 Task: Format the budget tracker spreadsheet by applying conditional formatting and changing the font style and size.
Action: Mouse moved to (107, 130)
Screenshot: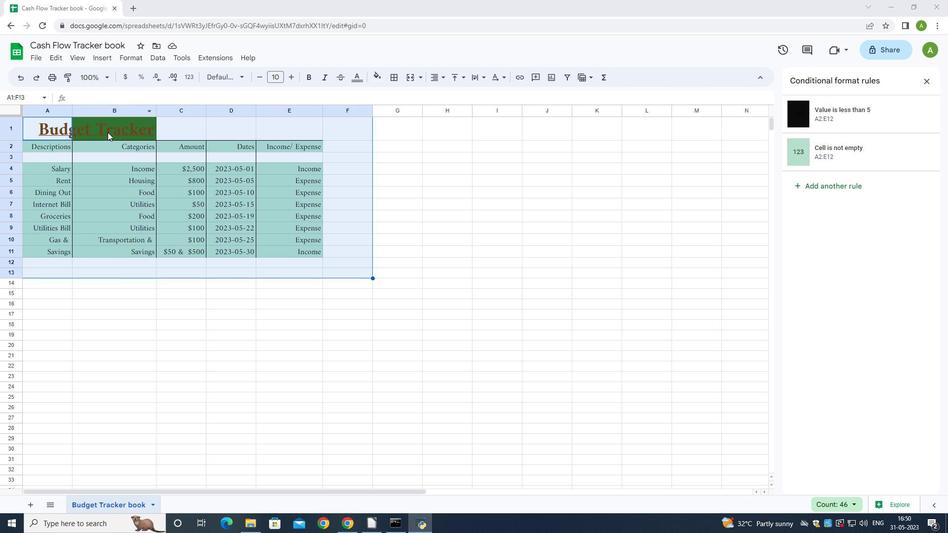 
Action: Mouse pressed left at (107, 130)
Screenshot: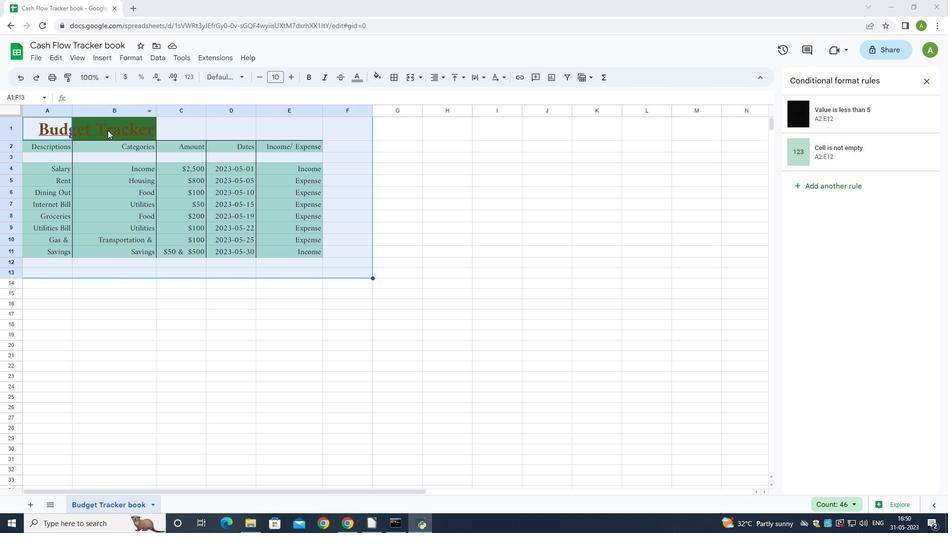 
Action: Mouse moved to (120, 130)
Screenshot: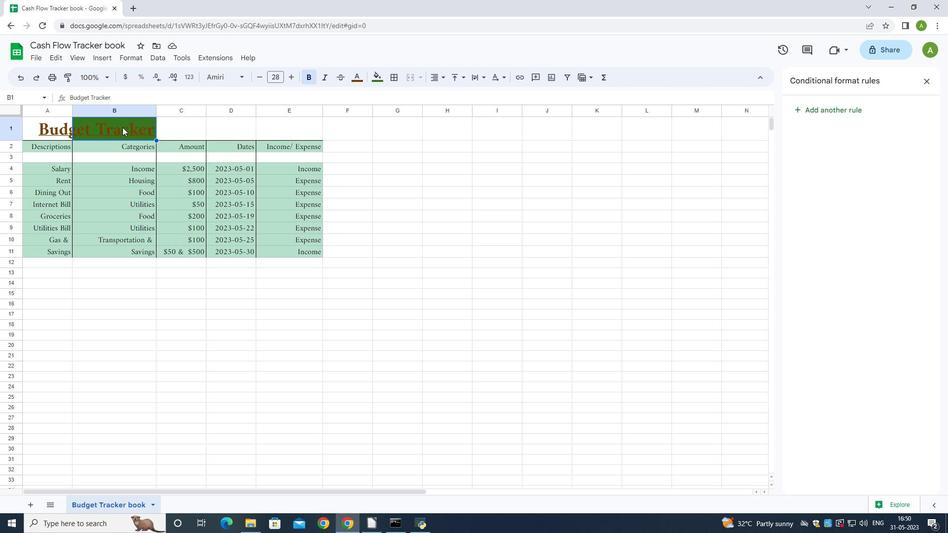 
Action: Mouse pressed left at (120, 130)
Screenshot: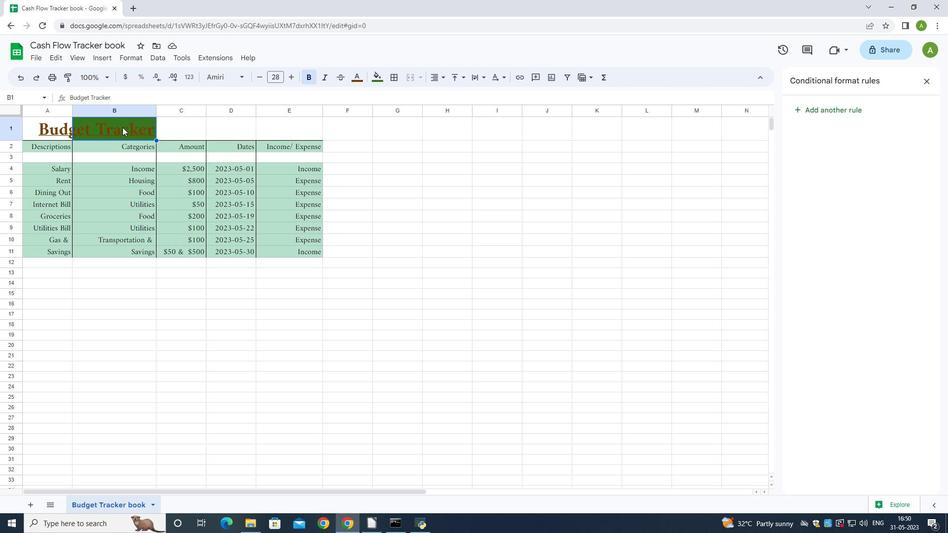 
Action: Mouse moved to (242, 73)
Screenshot: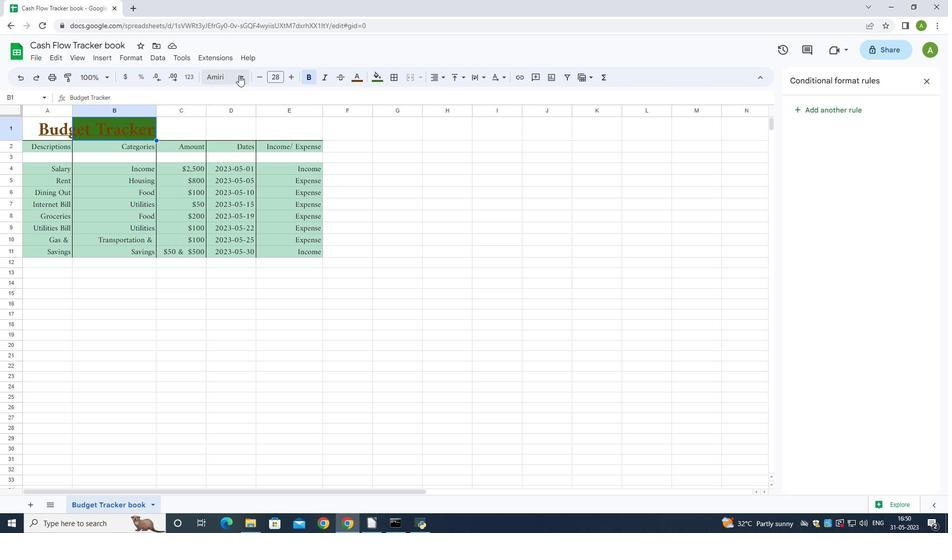 
Action: Mouse pressed left at (242, 73)
Screenshot: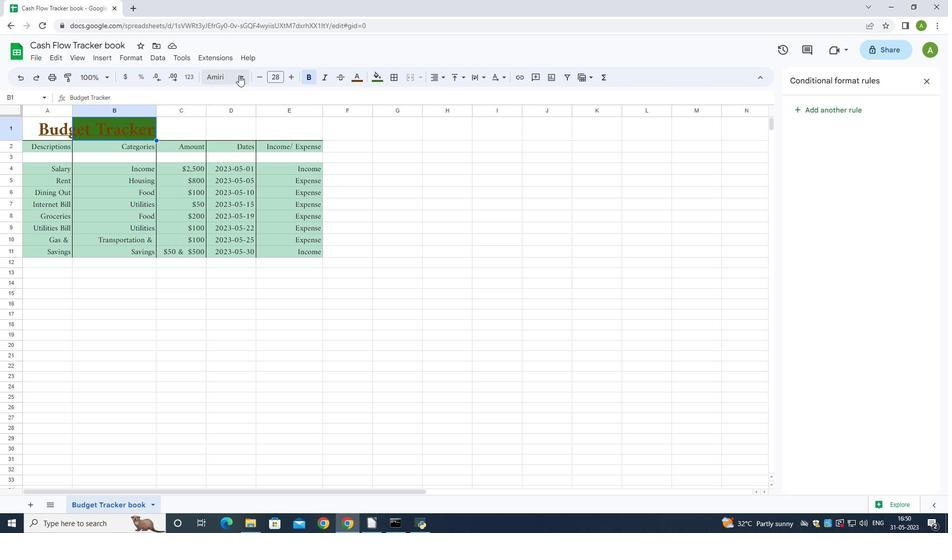 
Action: Mouse moved to (251, 230)
Screenshot: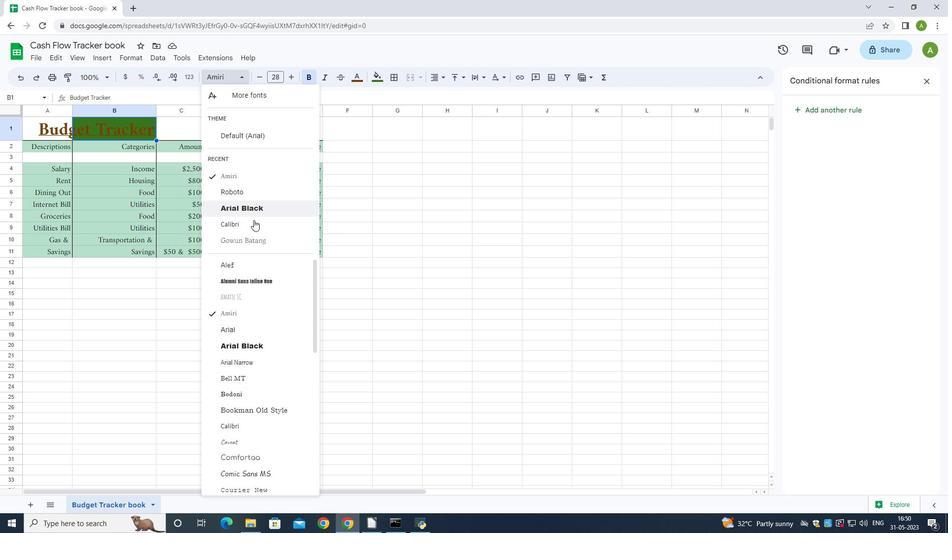 
Action: Mouse pressed left at (251, 230)
Screenshot: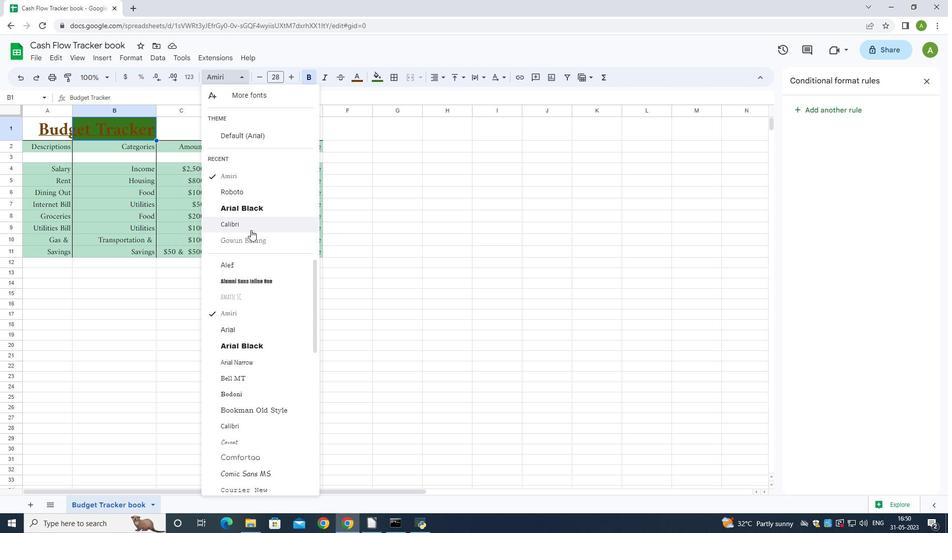 
Action: Mouse moved to (38, 149)
Screenshot: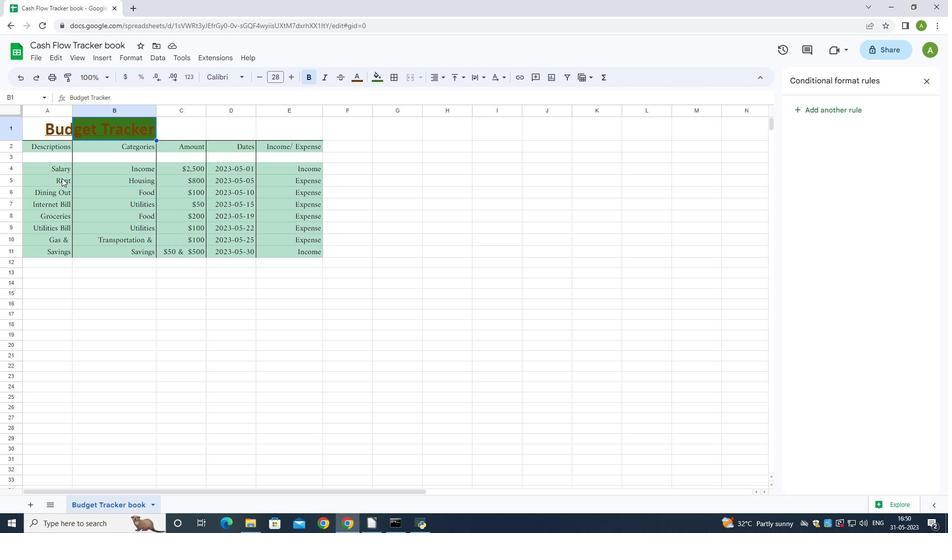 
Action: Mouse pressed left at (38, 149)
Screenshot: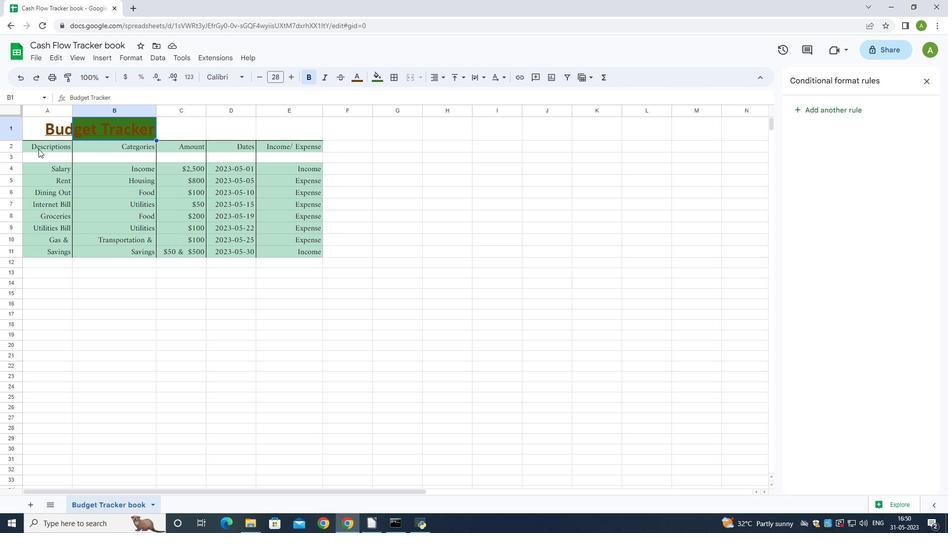 
Action: Mouse moved to (38, 148)
Screenshot: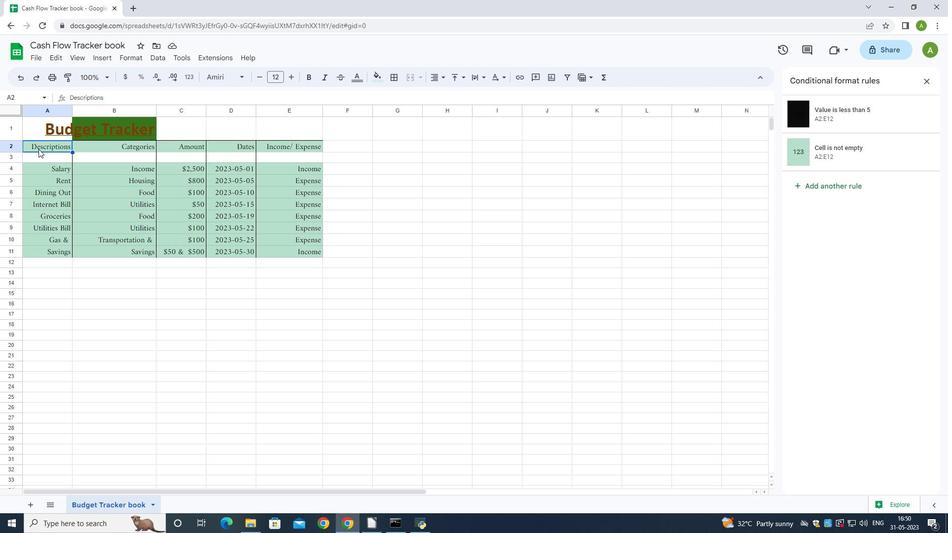 
Action: Mouse pressed left at (38, 148)
Screenshot: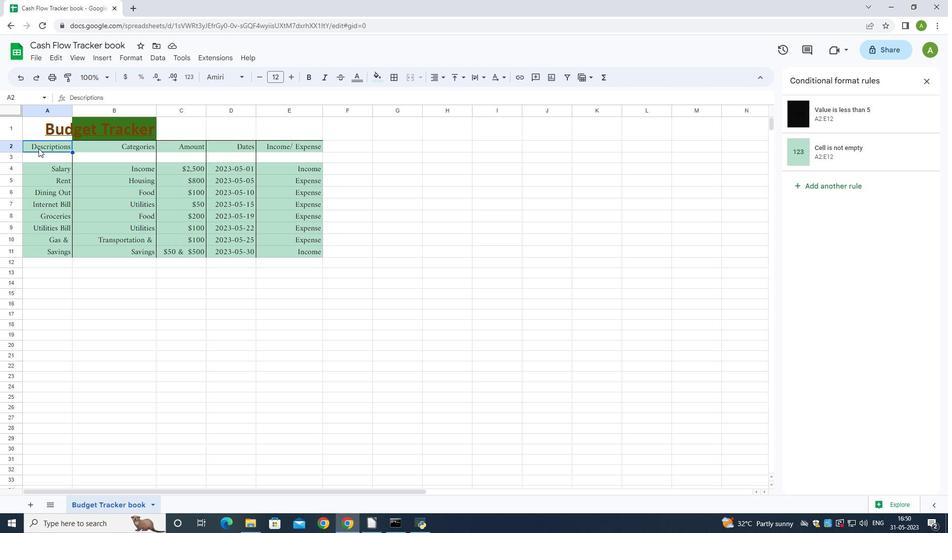 
Action: Mouse moved to (245, 77)
Screenshot: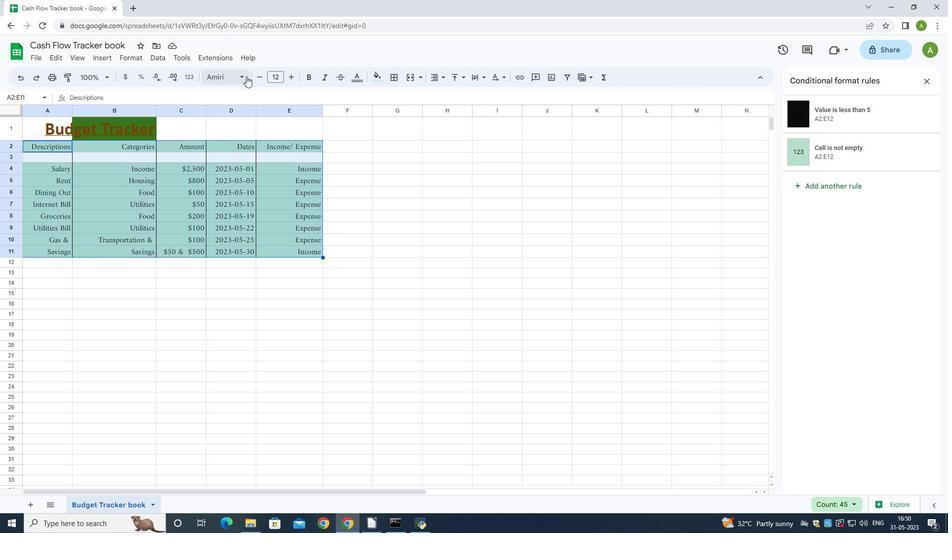 
Action: Mouse pressed left at (245, 77)
Screenshot: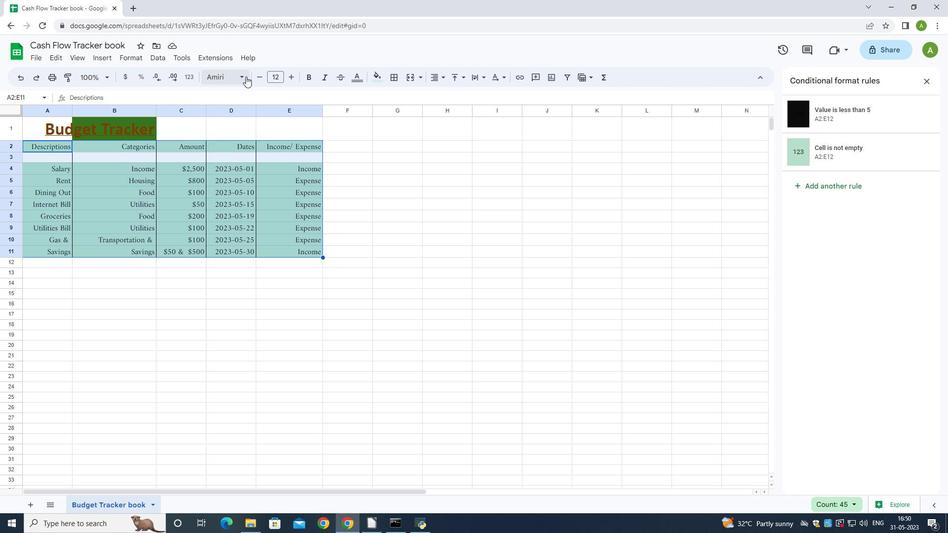 
Action: Mouse moved to (254, 181)
Screenshot: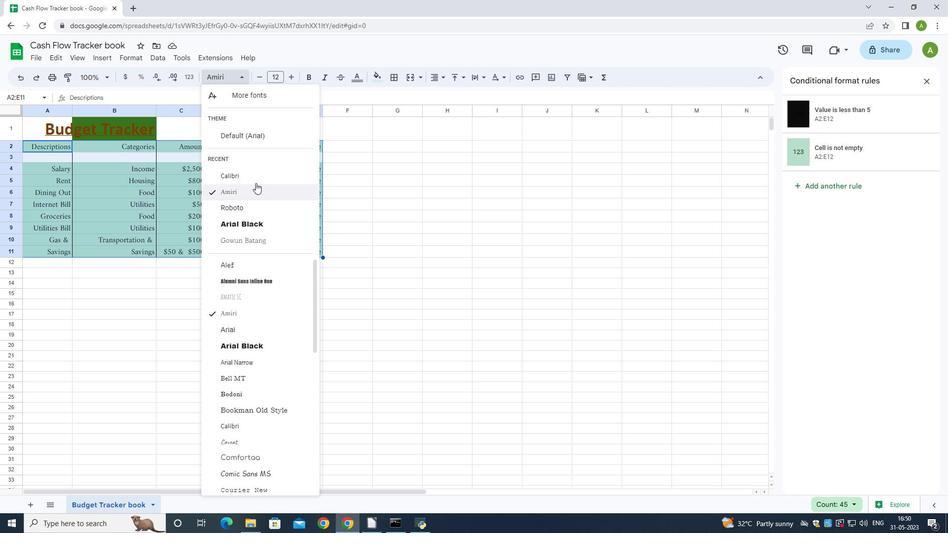 
Action: Mouse pressed left at (254, 181)
Screenshot: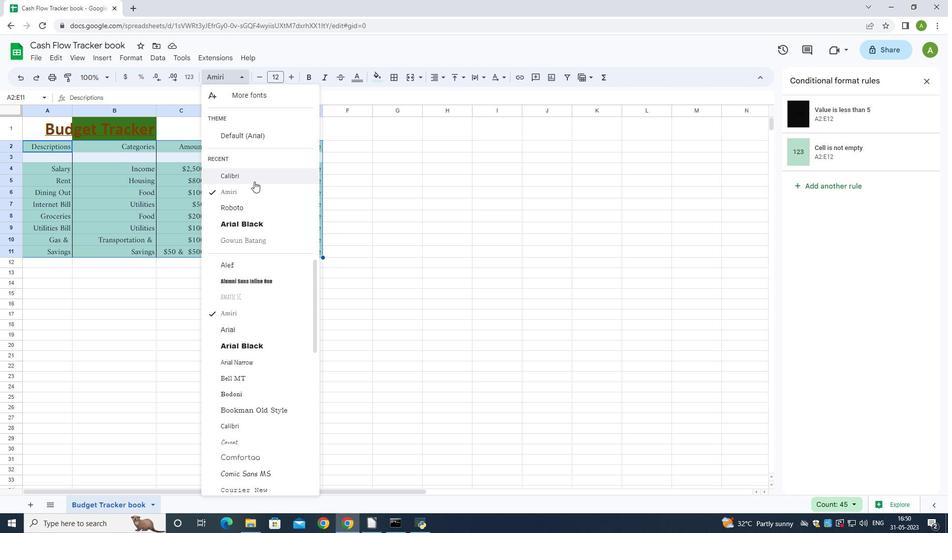 
Action: Mouse moved to (290, 78)
Screenshot: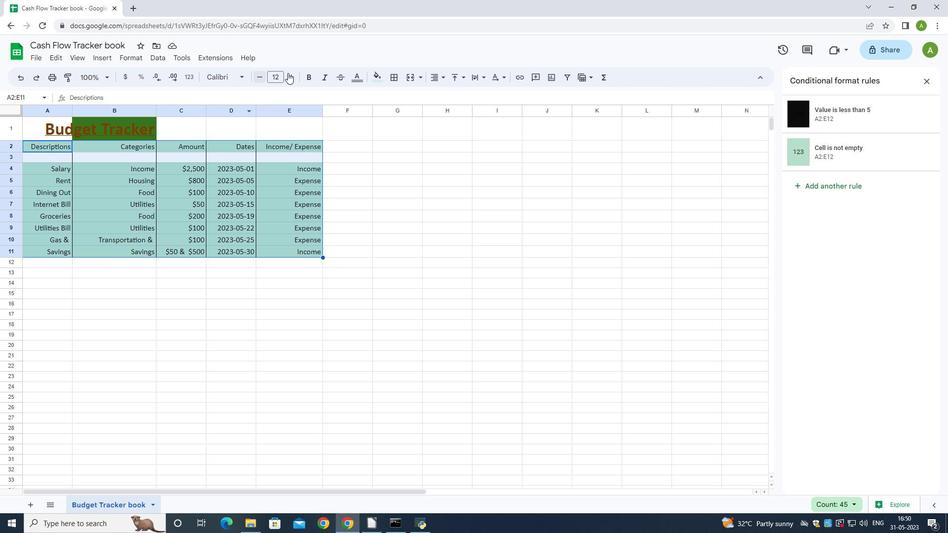 
Action: Mouse pressed left at (290, 78)
Screenshot: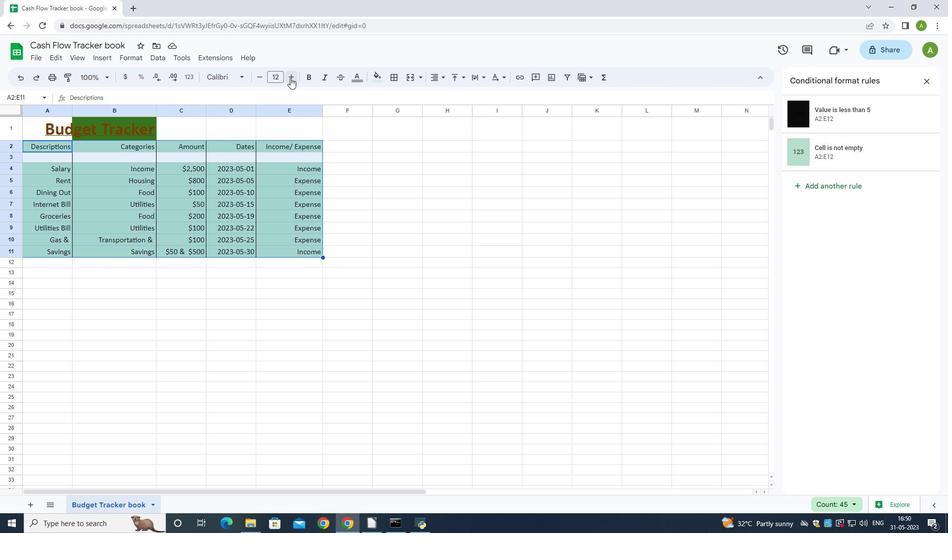 
Action: Mouse pressed left at (290, 78)
Screenshot: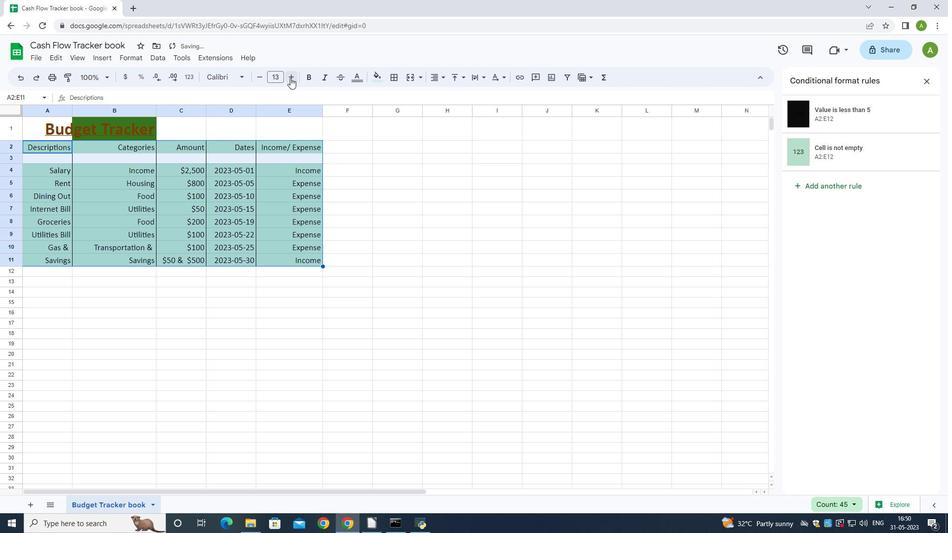
Action: Mouse moved to (44, 127)
Screenshot: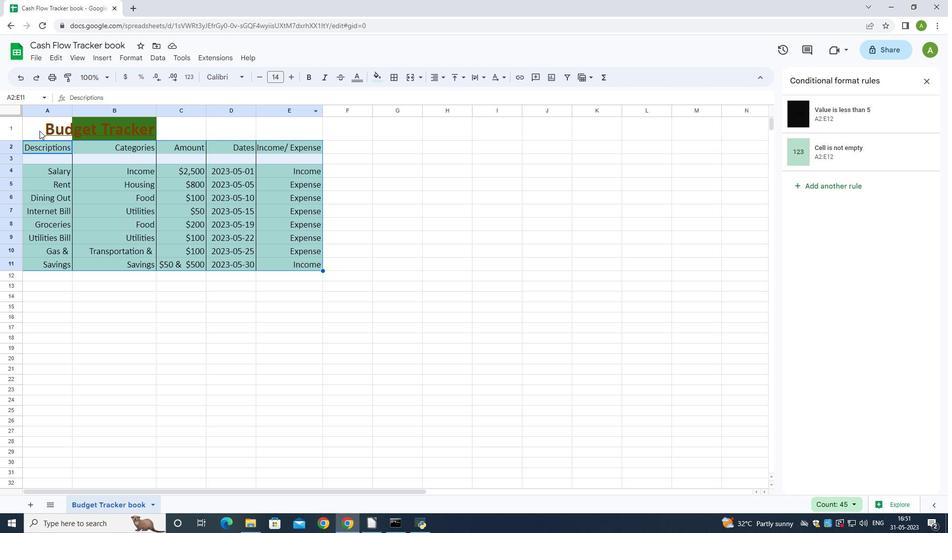 
Action: Mouse pressed left at (44, 127)
Screenshot: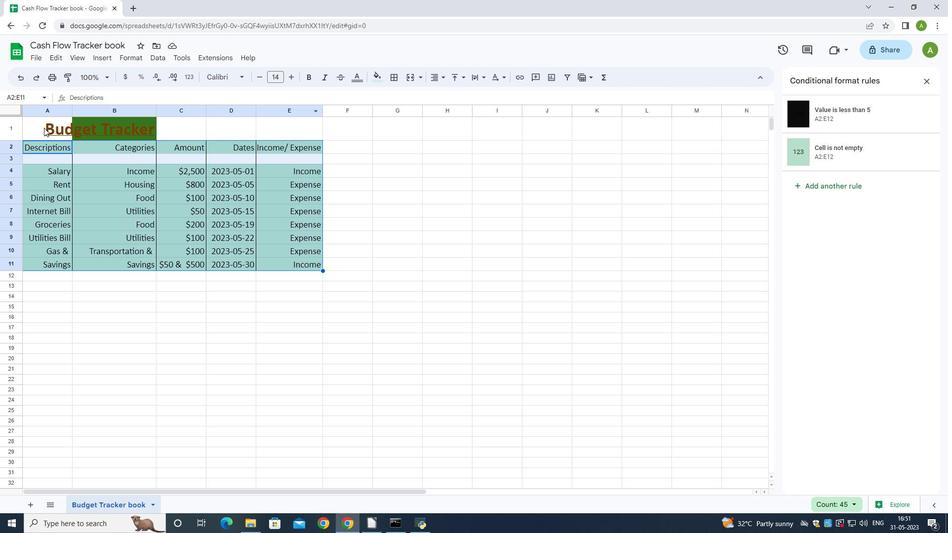 
Action: Mouse pressed left at (44, 127)
Screenshot: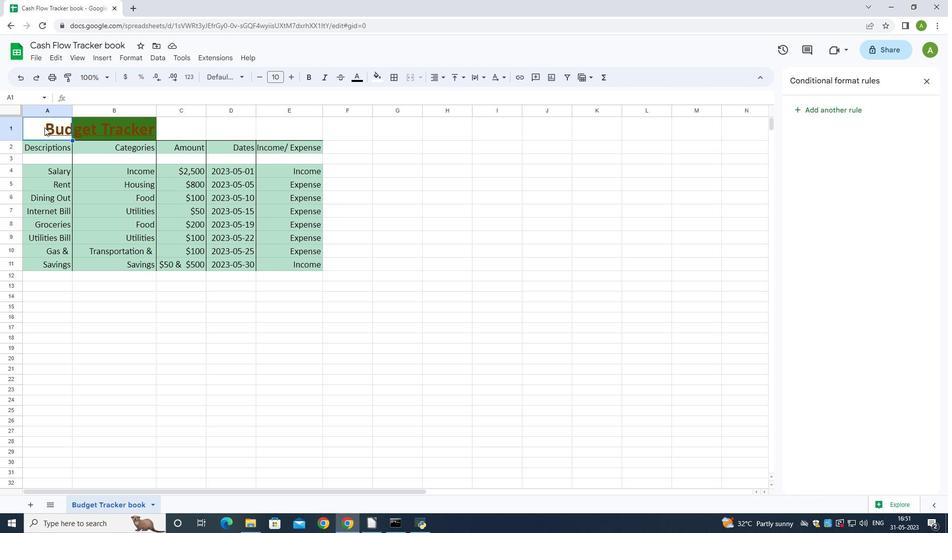 
Action: Mouse moved to (128, 56)
Screenshot: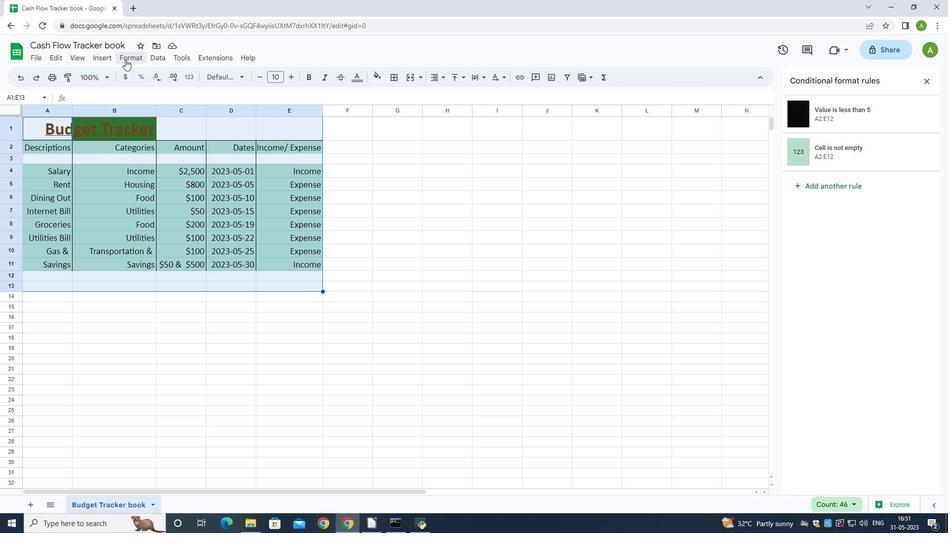 
Action: Mouse pressed left at (128, 56)
Screenshot: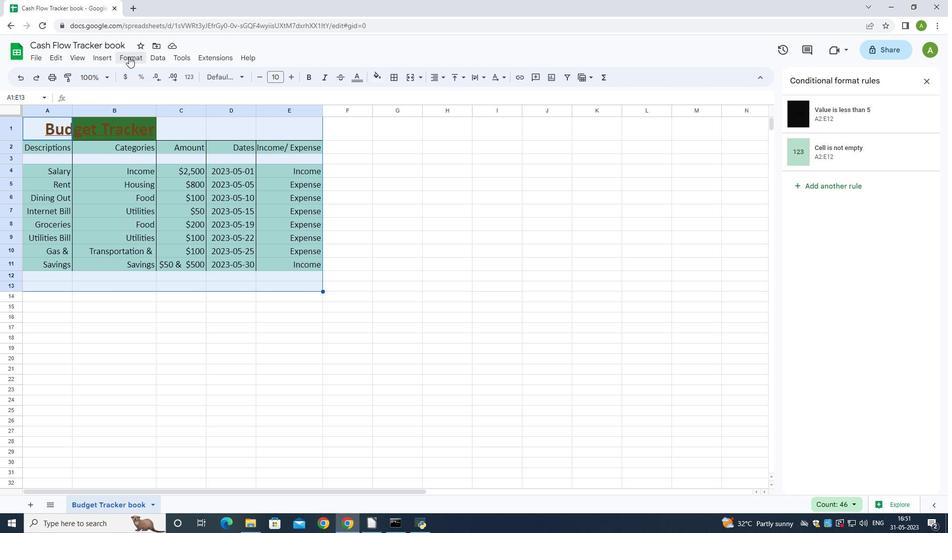
Action: Mouse moved to (313, 188)
Screenshot: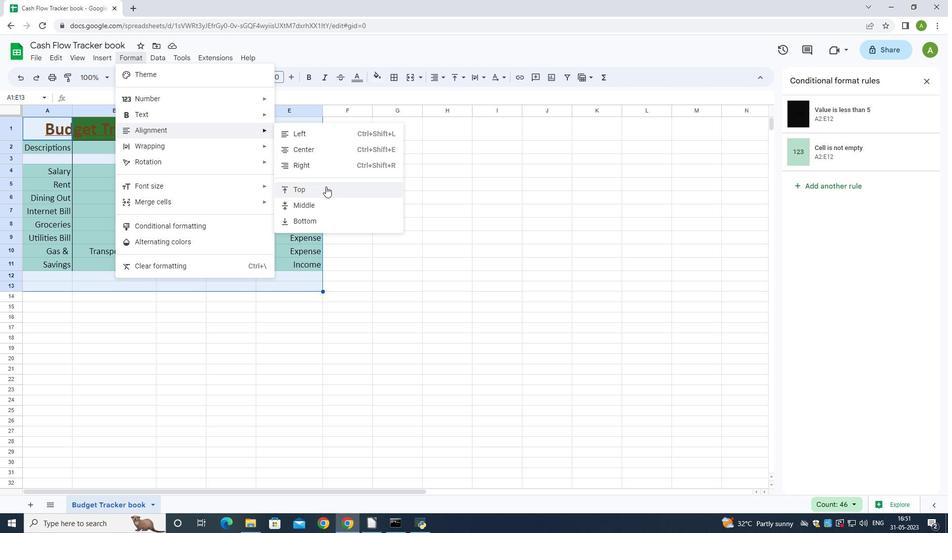 
Action: Mouse pressed left at (313, 188)
Screenshot: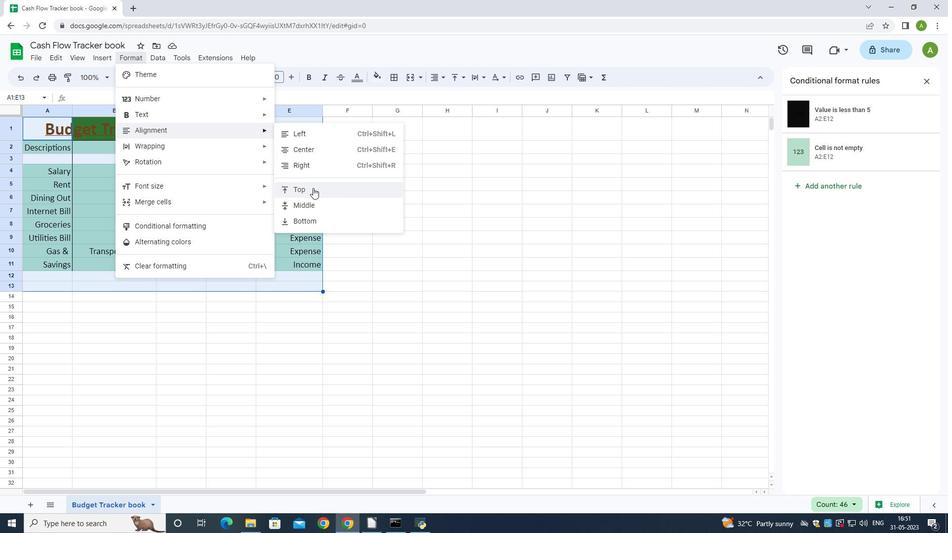 
Action: Mouse moved to (78, 44)
Screenshot: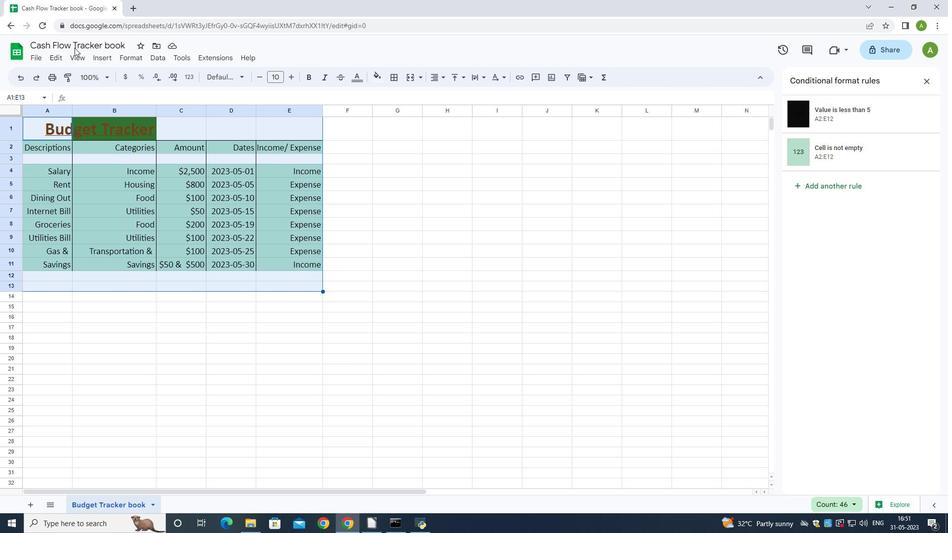 
Action: Mouse pressed left at (78, 44)
Screenshot: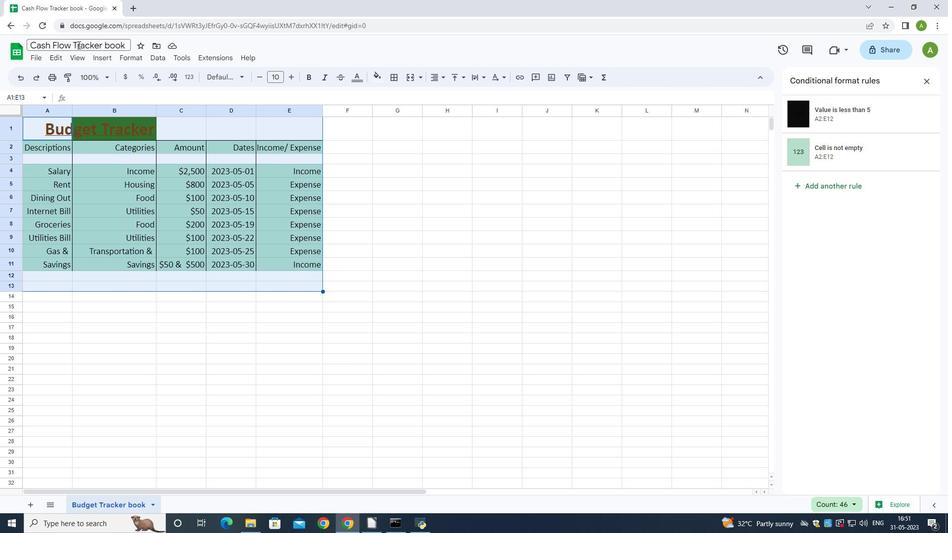 
Action: Mouse pressed left at (78, 44)
Screenshot: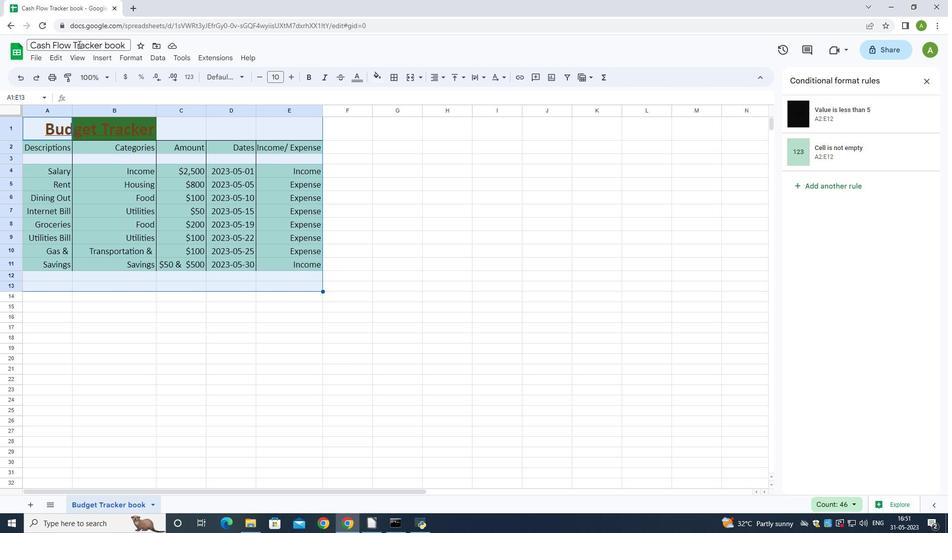 
Action: Mouse pressed left at (78, 44)
Screenshot: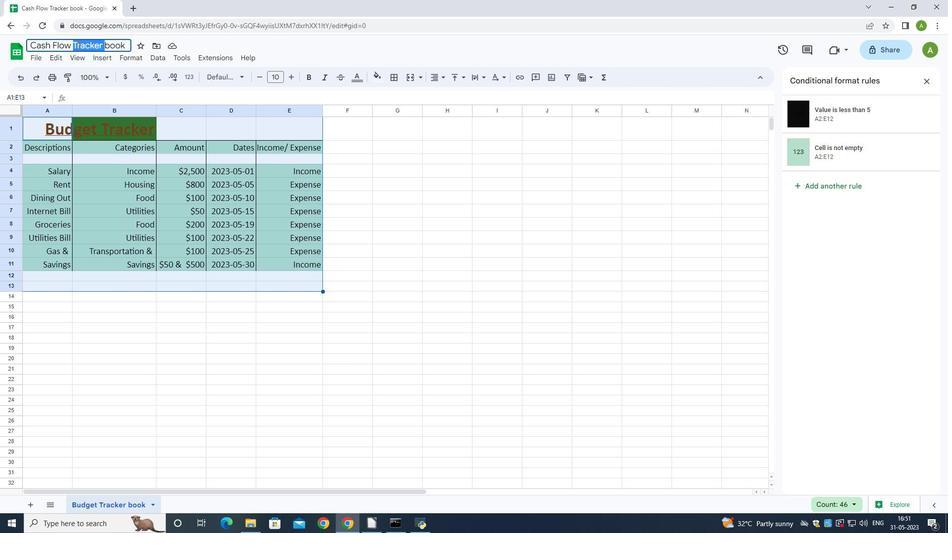 
Action: Key pressed <Key.backspace><Key.shift>Catalysy<Key.backspace>t<Key.space><Key.shift>Sales<Key.space>book<Key.enter>ctrl+S
Screenshot: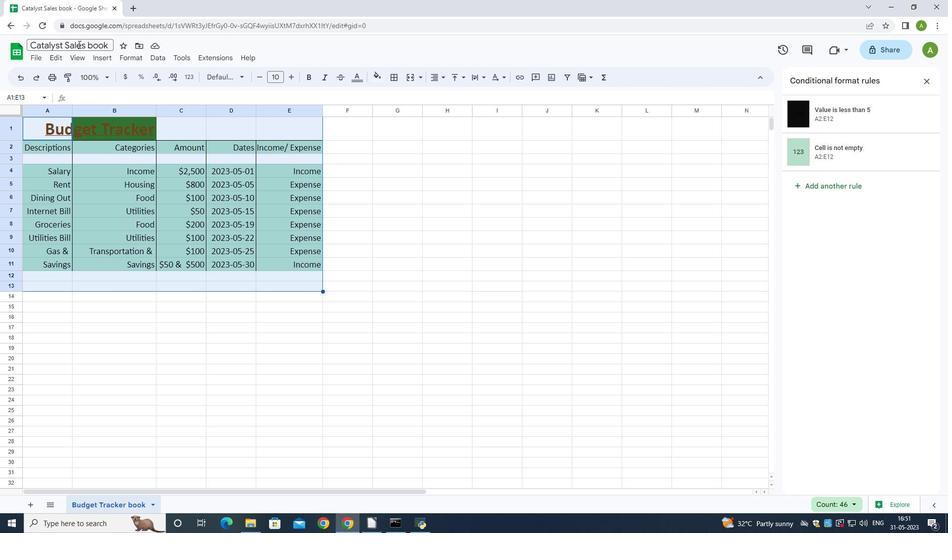 
Action: Mouse moved to (101, 236)
Screenshot: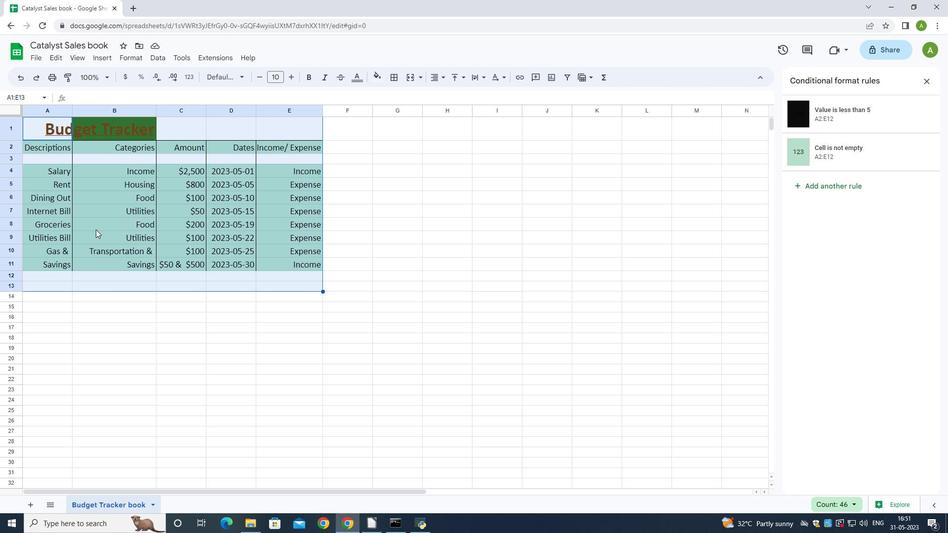 
Action: Mouse scrolled (101, 235) with delta (0, 0)
Screenshot: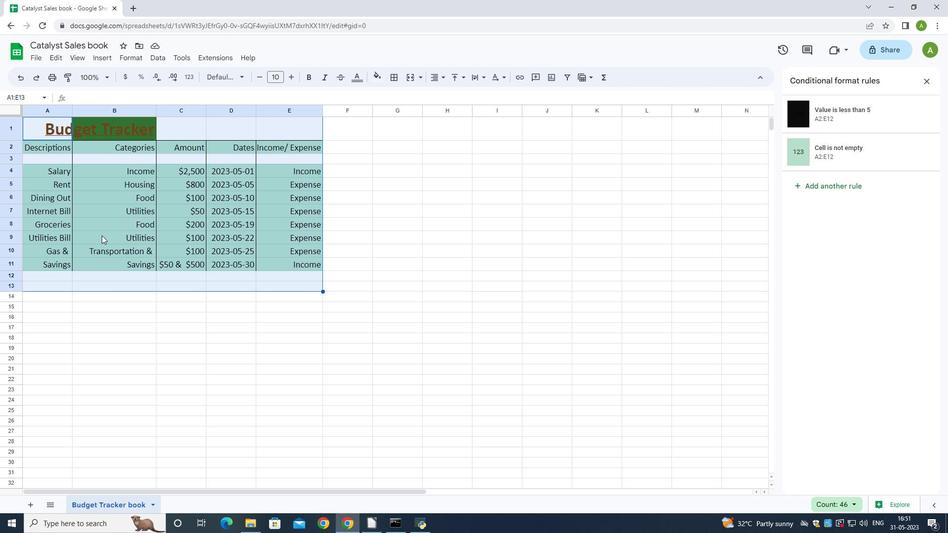 
Action: Mouse moved to (472, 363)
Screenshot: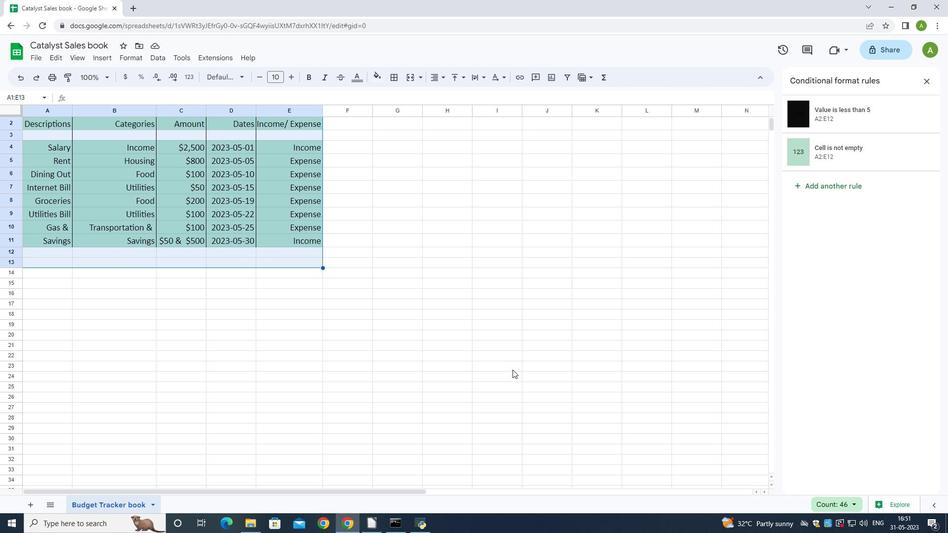 
